 Task: Create a due date automation trigger when advanced on, on the tuesday before a card is due add fields with custom field "Resume" set to a number lower than 1 and greater than 10 at 11:00 AM.
Action: Mouse moved to (929, 74)
Screenshot: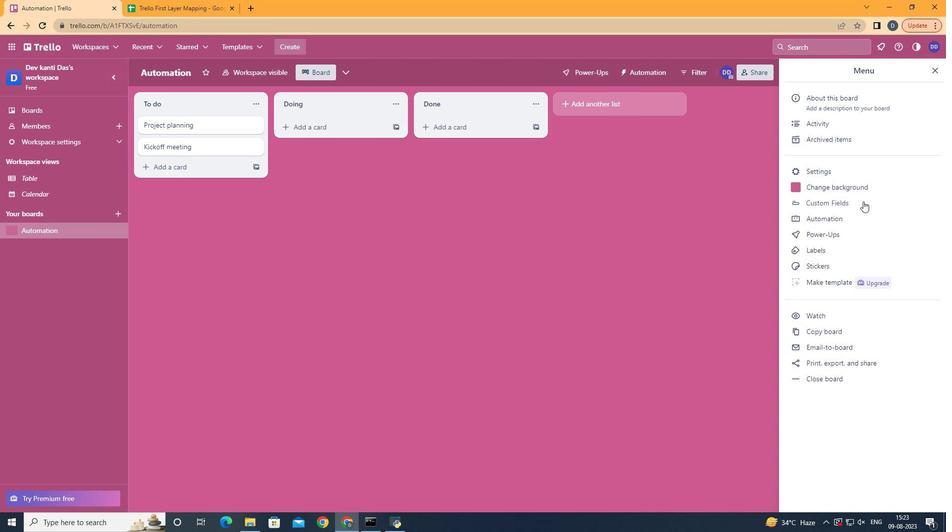 
Action: Mouse pressed left at (929, 74)
Screenshot: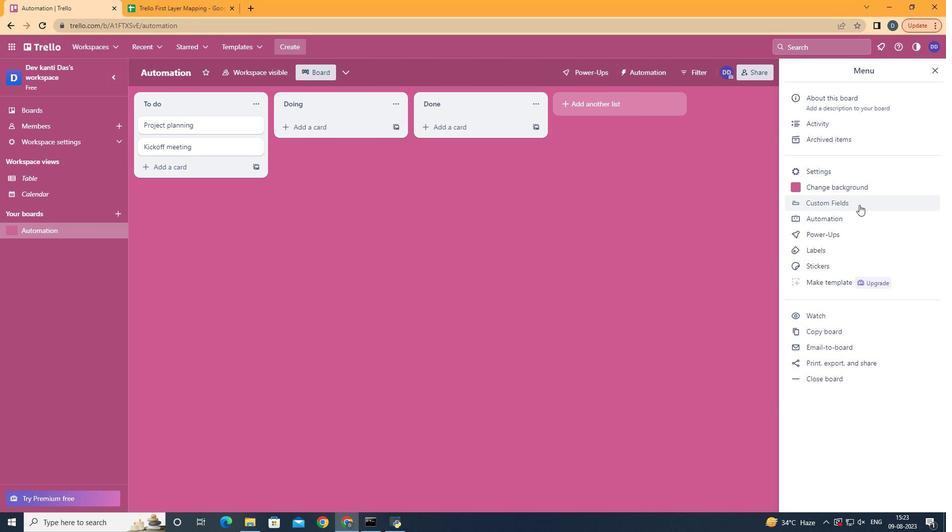 
Action: Mouse moved to (851, 214)
Screenshot: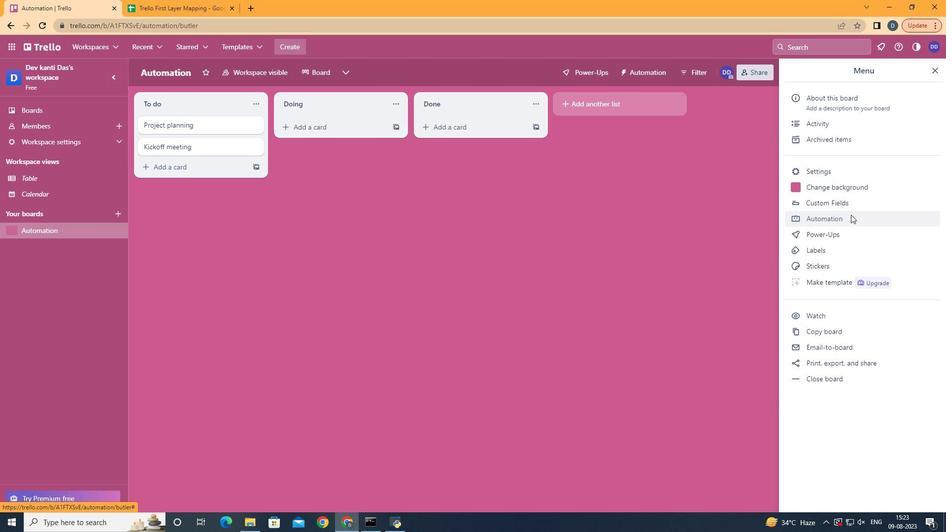 
Action: Mouse pressed left at (851, 214)
Screenshot: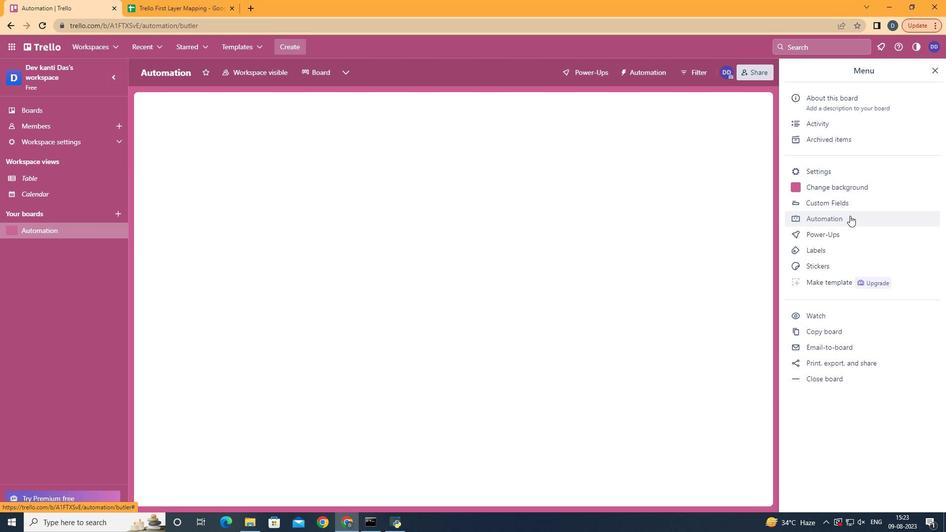 
Action: Mouse moved to (185, 198)
Screenshot: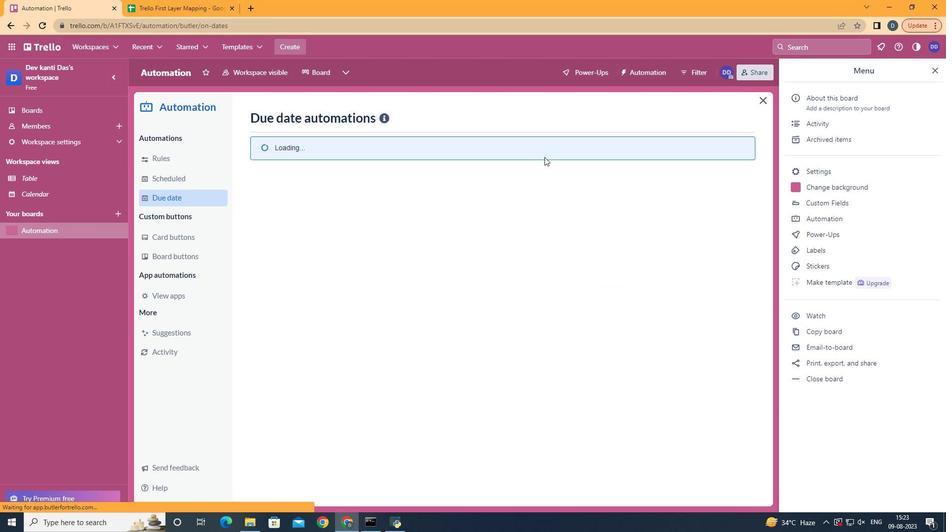 
Action: Mouse pressed left at (185, 198)
Screenshot: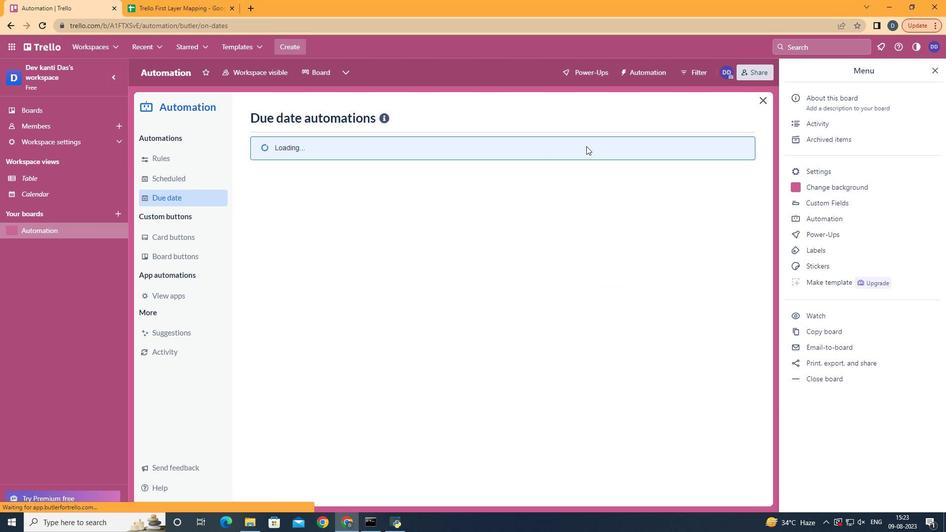 
Action: Mouse moved to (685, 115)
Screenshot: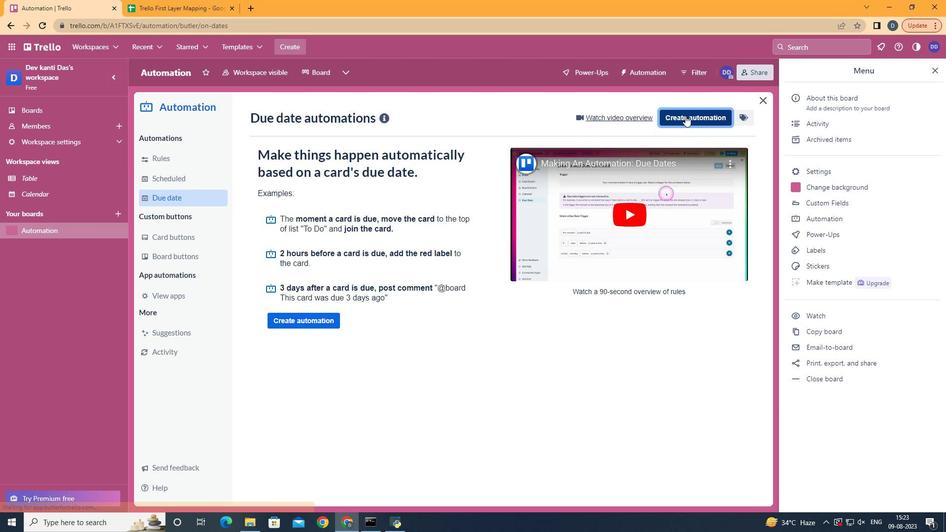 
Action: Mouse pressed left at (685, 115)
Screenshot: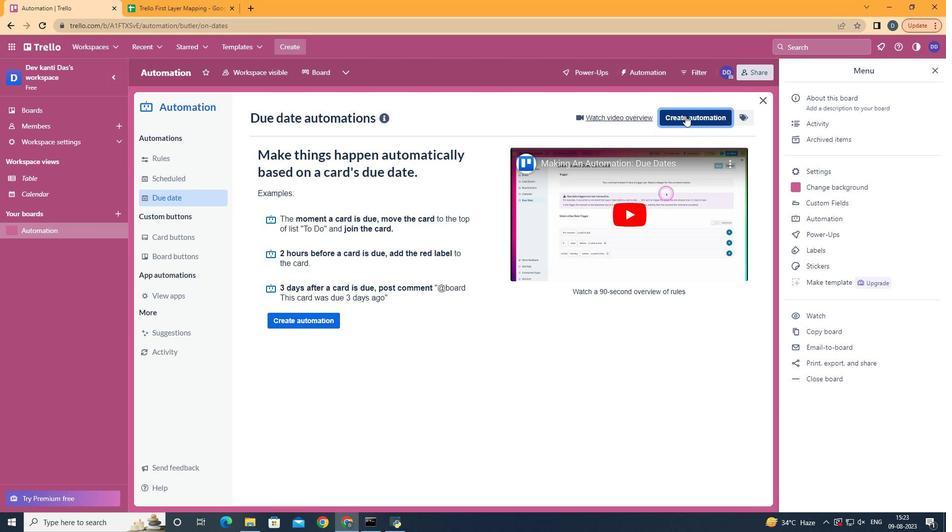 
Action: Mouse moved to (514, 212)
Screenshot: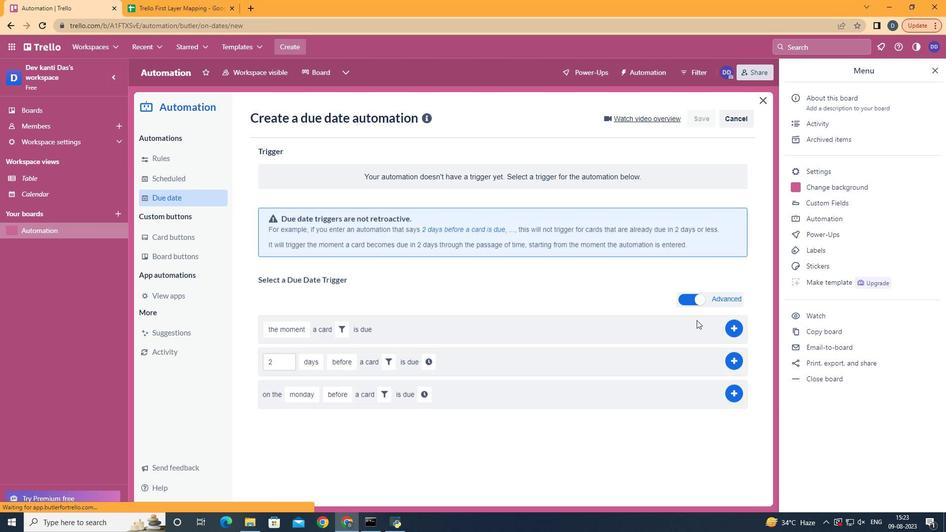 
Action: Mouse pressed left at (514, 212)
Screenshot: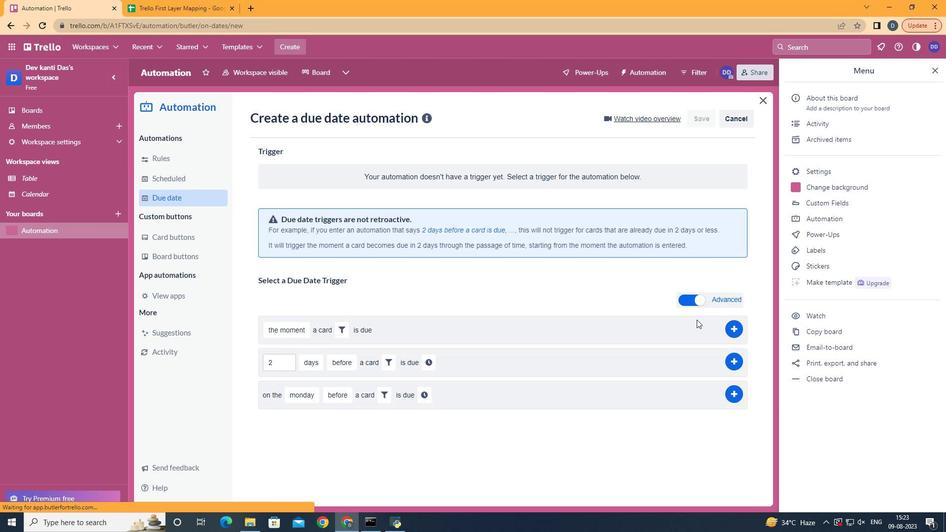 
Action: Mouse moved to (312, 275)
Screenshot: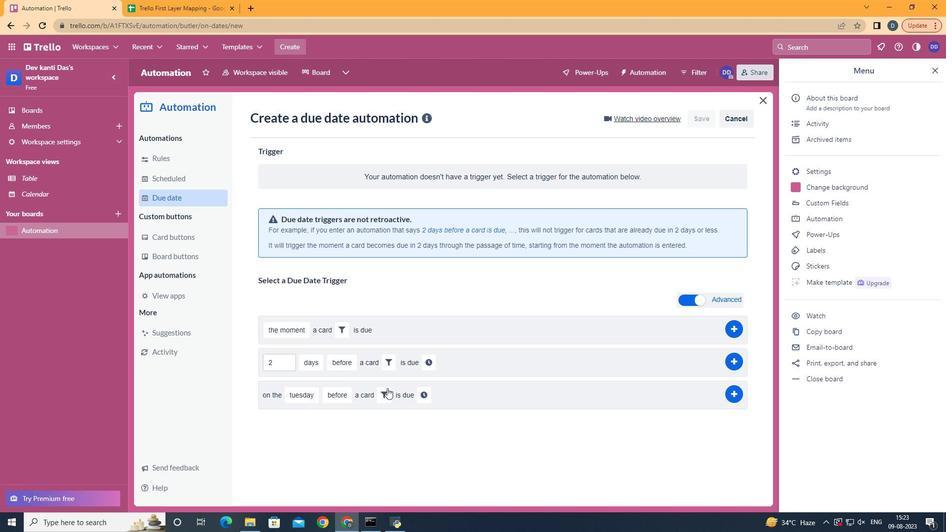 
Action: Mouse pressed left at (312, 275)
Screenshot: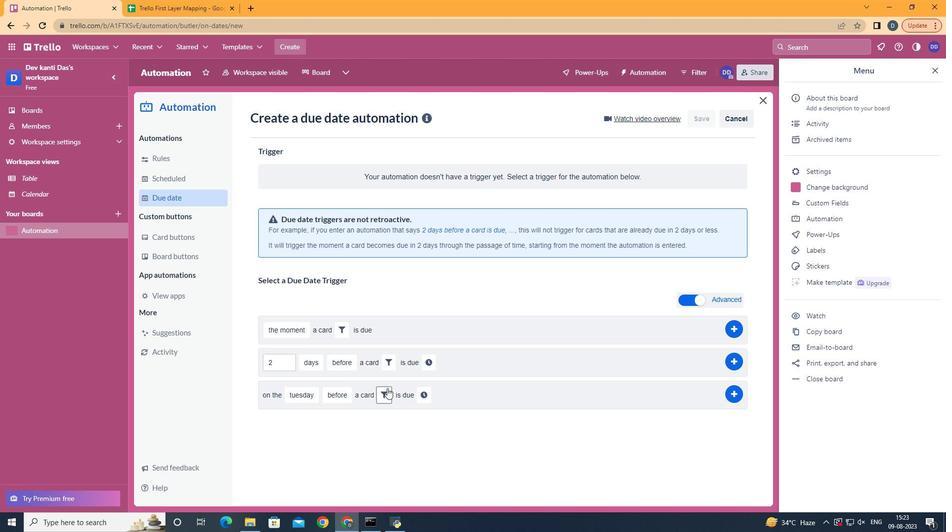 
Action: Mouse moved to (387, 390)
Screenshot: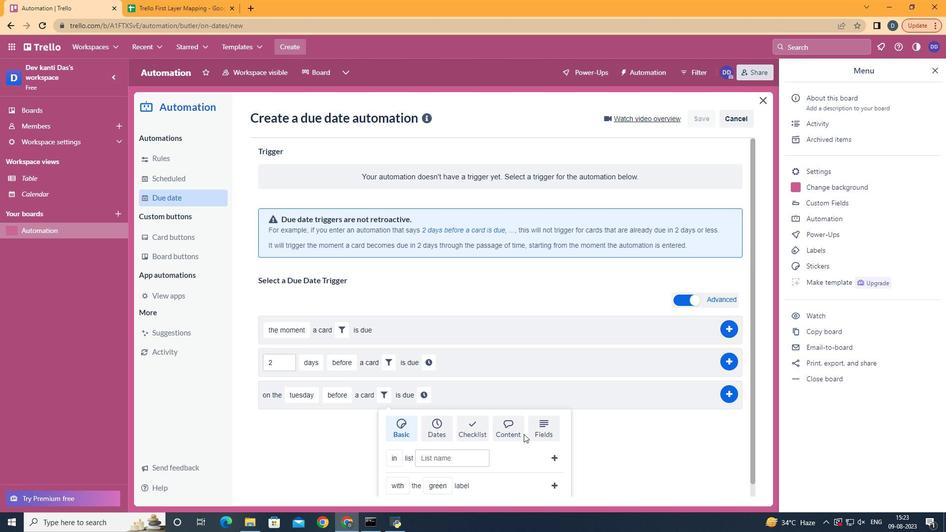 
Action: Mouse pressed left at (387, 390)
Screenshot: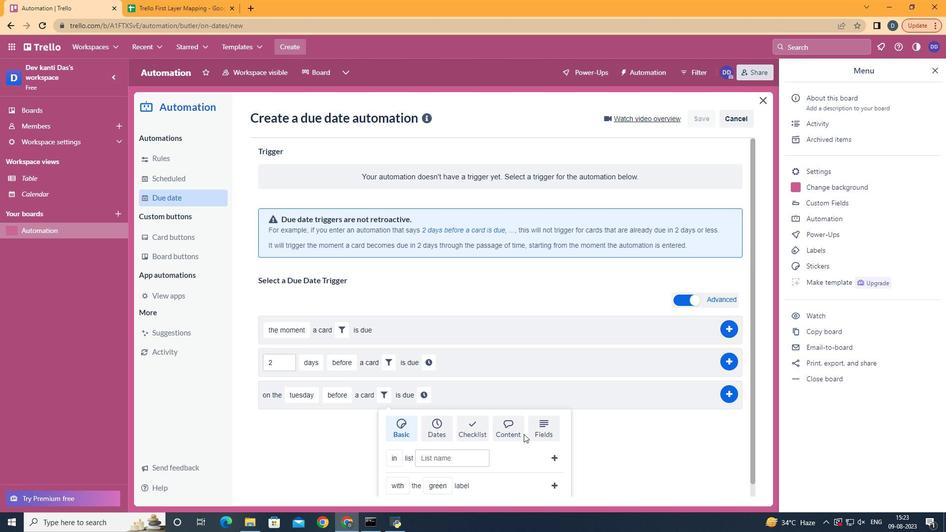 
Action: Mouse moved to (555, 427)
Screenshot: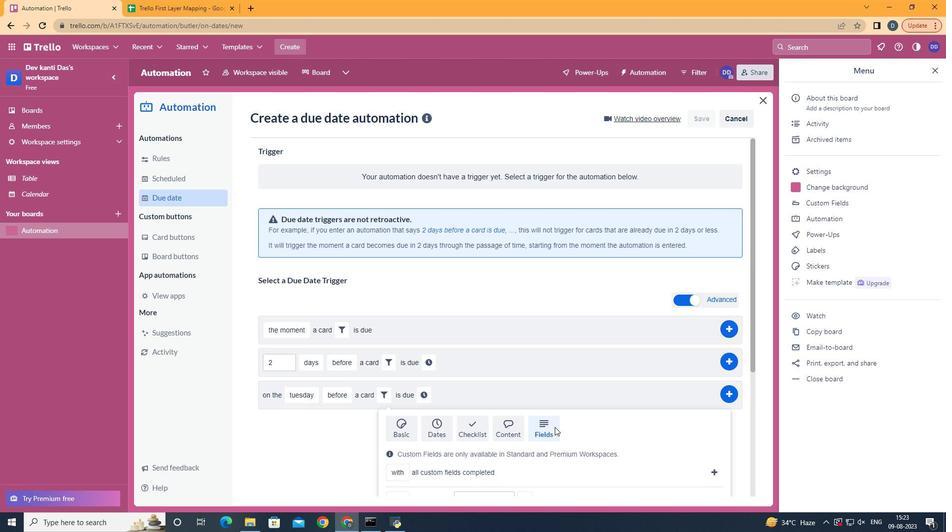 
Action: Mouse pressed left at (555, 427)
Screenshot: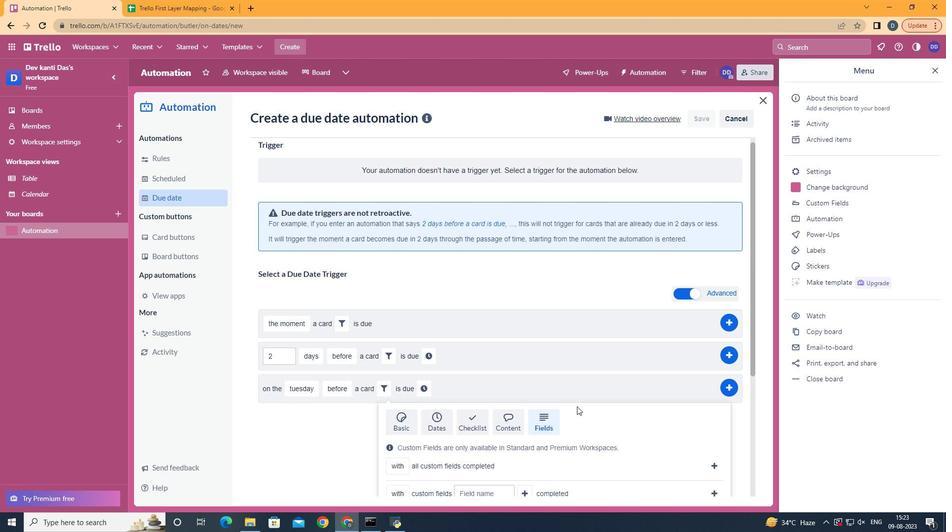
Action: Mouse moved to (555, 427)
Screenshot: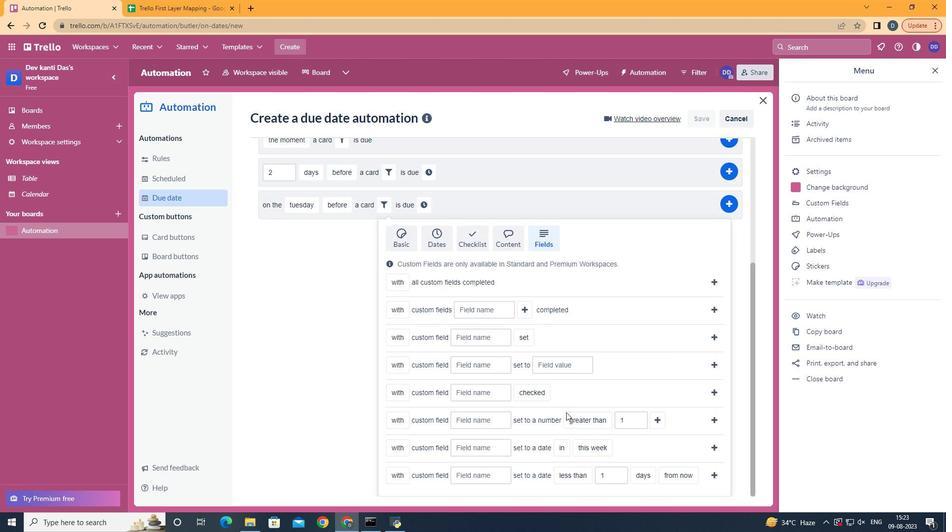 
Action: Mouse scrolled (555, 426) with delta (0, 0)
Screenshot: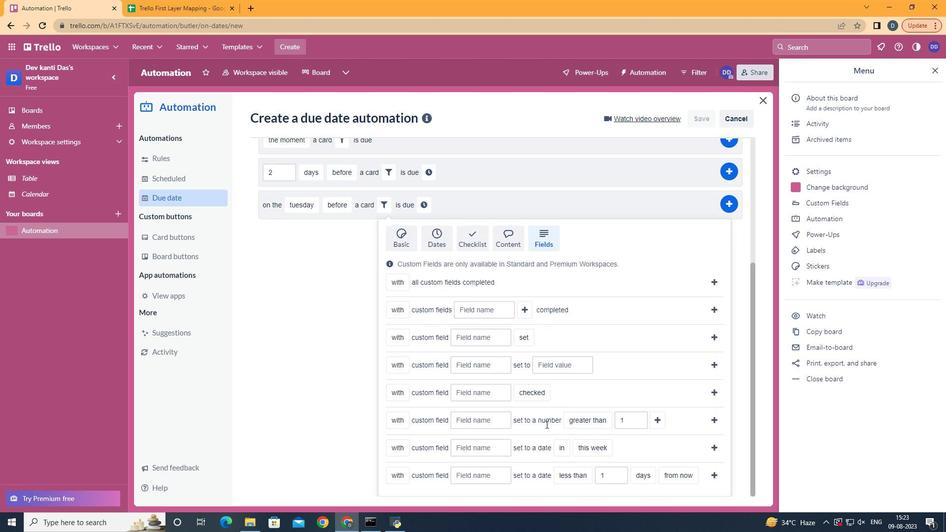 
Action: Mouse moved to (555, 426)
Screenshot: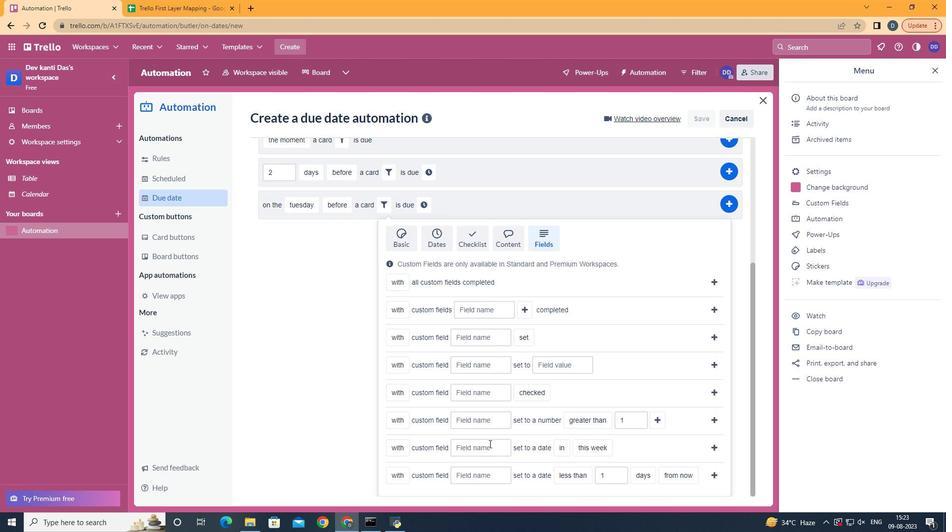 
Action: Mouse scrolled (555, 426) with delta (0, 0)
Screenshot: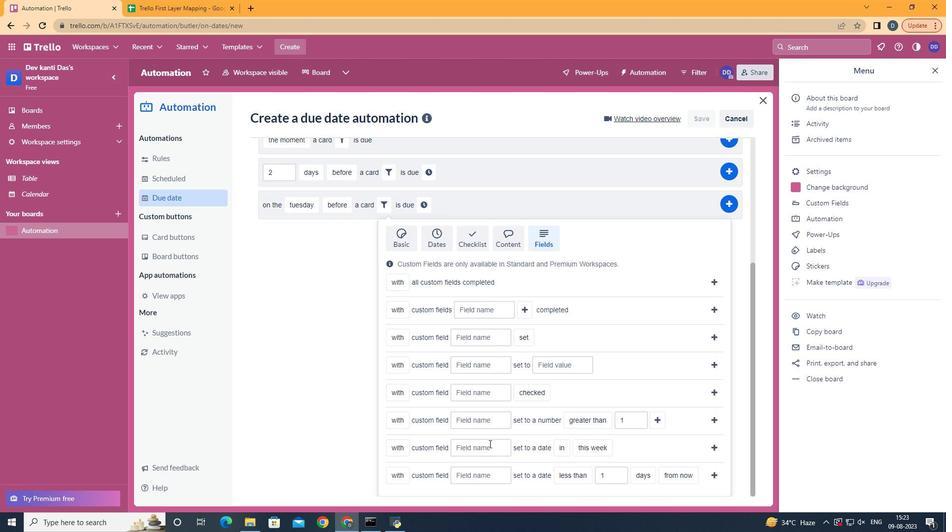 
Action: Mouse moved to (565, 416)
Screenshot: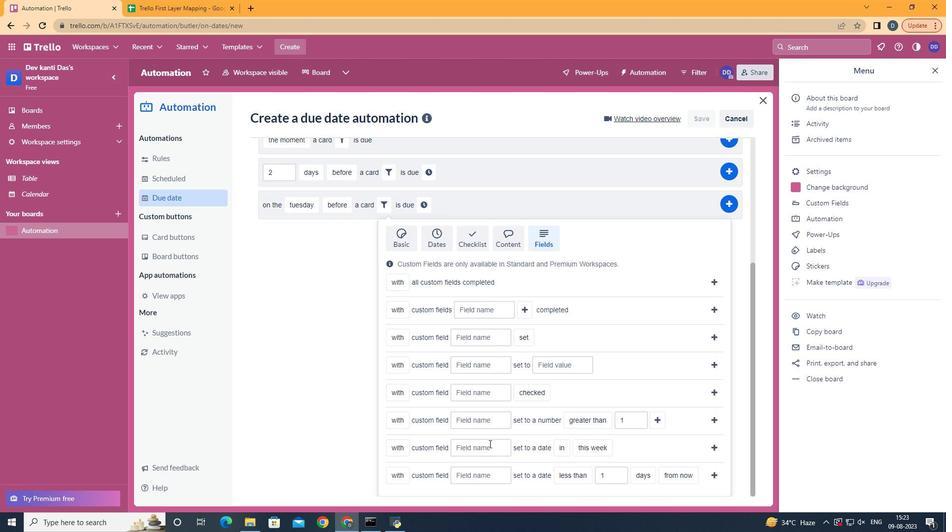 
Action: Mouse scrolled (555, 426) with delta (0, 0)
Screenshot: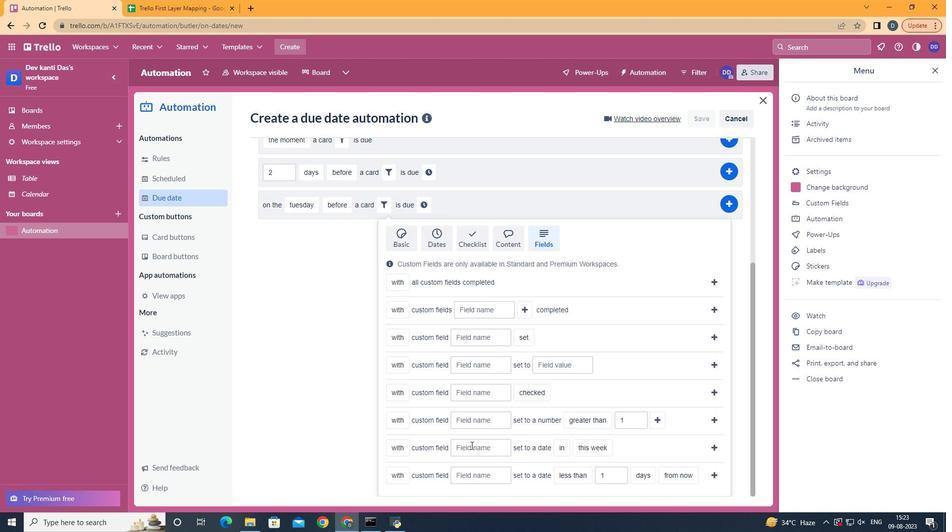 
Action: Mouse moved to (572, 411)
Screenshot: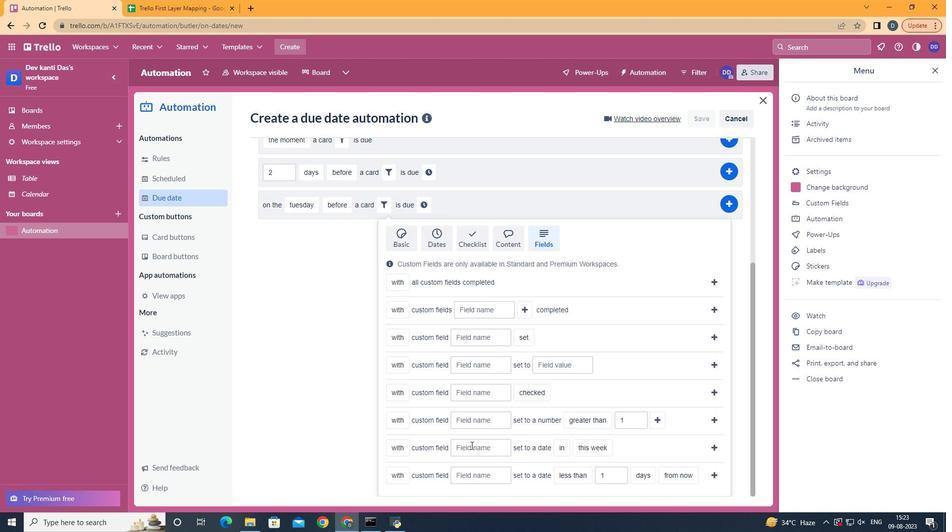 
Action: Mouse scrolled (555, 426) with delta (0, 0)
Screenshot: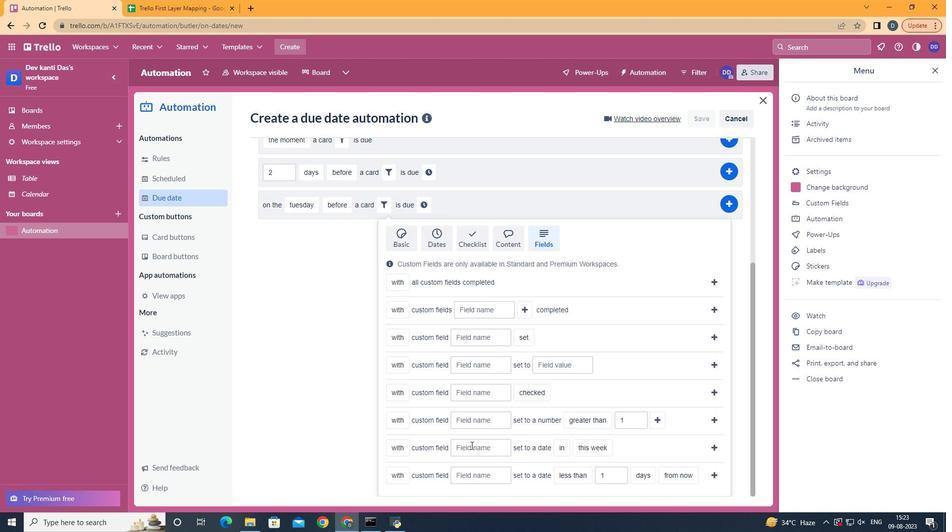 
Action: Mouse moved to (575, 408)
Screenshot: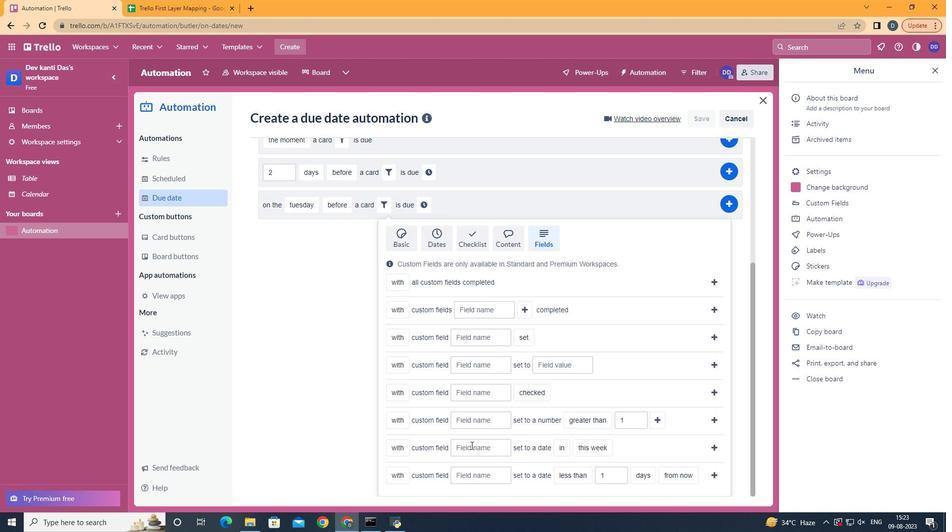 
Action: Mouse scrolled (555, 426) with delta (0, 0)
Screenshot: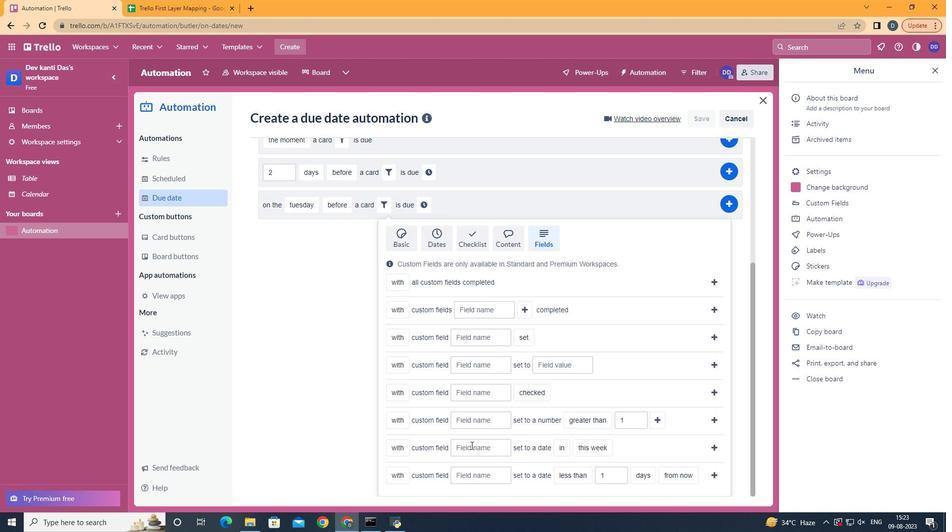
Action: Mouse moved to (576, 407)
Screenshot: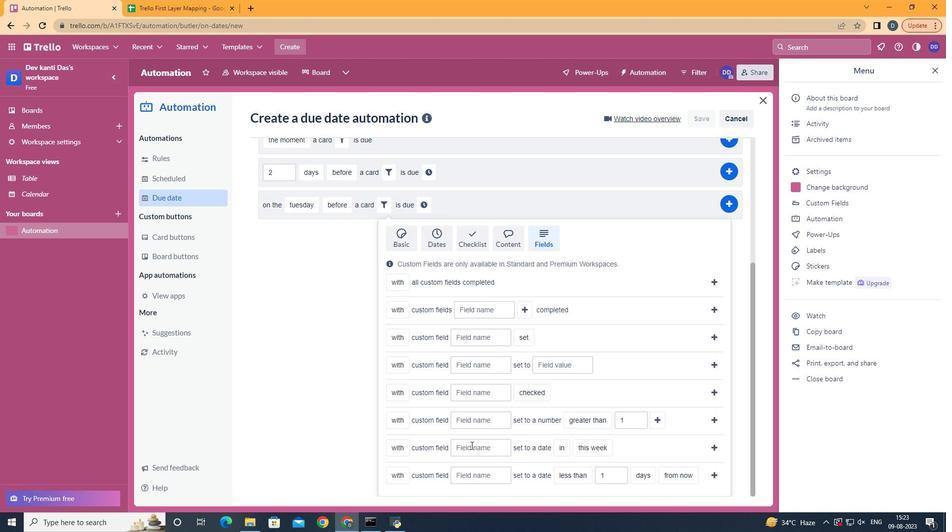 
Action: Mouse scrolled (555, 426) with delta (0, 0)
Screenshot: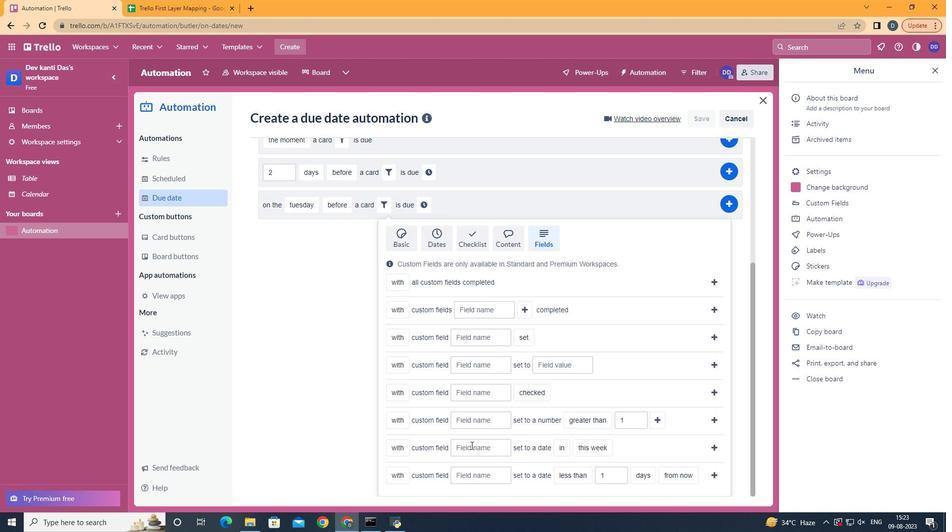 
Action: Mouse moved to (477, 423)
Screenshot: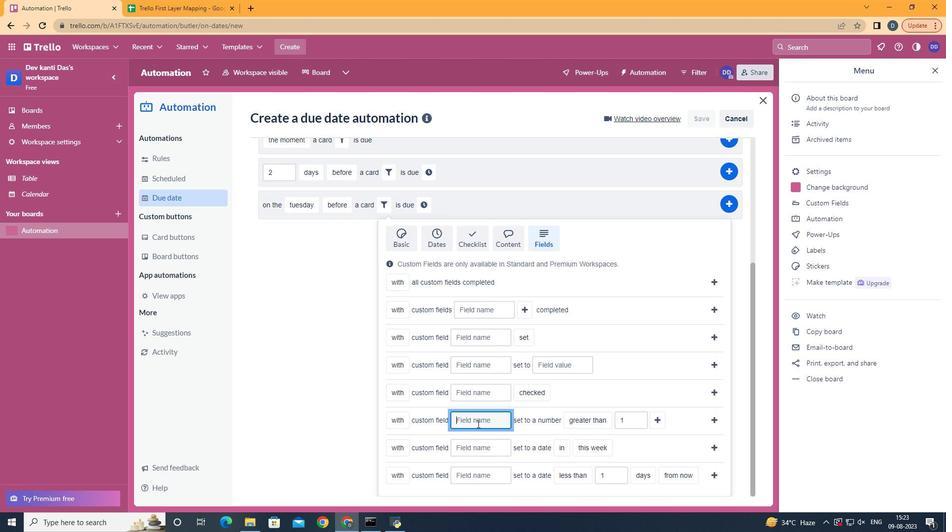 
Action: Mouse pressed left at (477, 423)
Screenshot: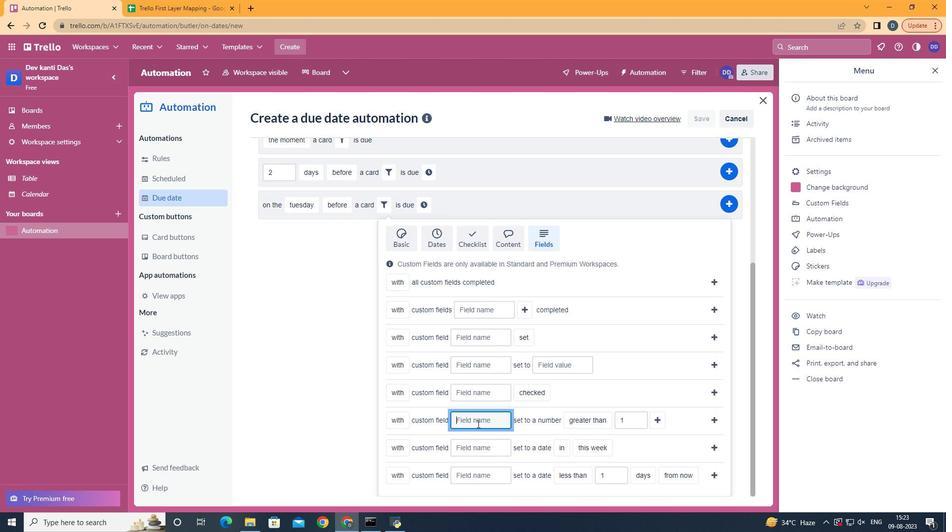 
Action: Mouse moved to (477, 423)
Screenshot: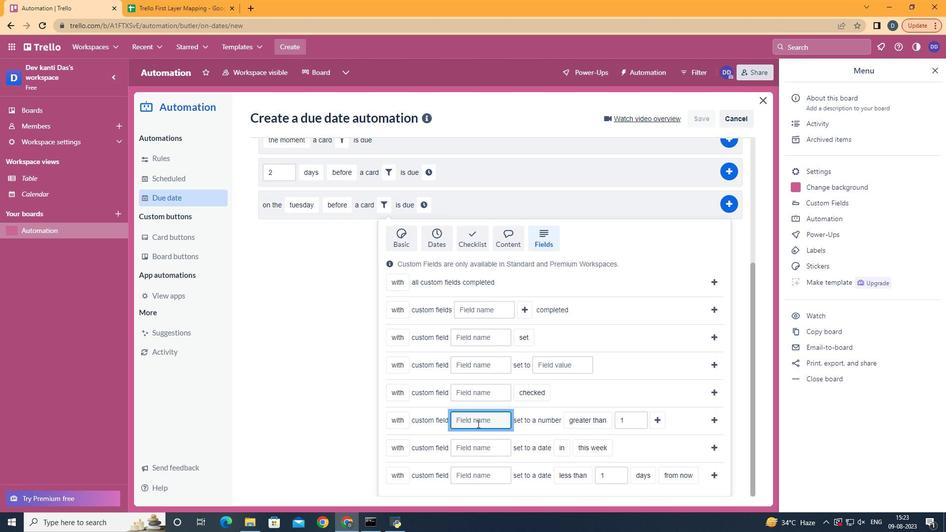 
Action: Key pressed <Key.shift><Key.shift><Key.shift><Key.shift>Resume
Screenshot: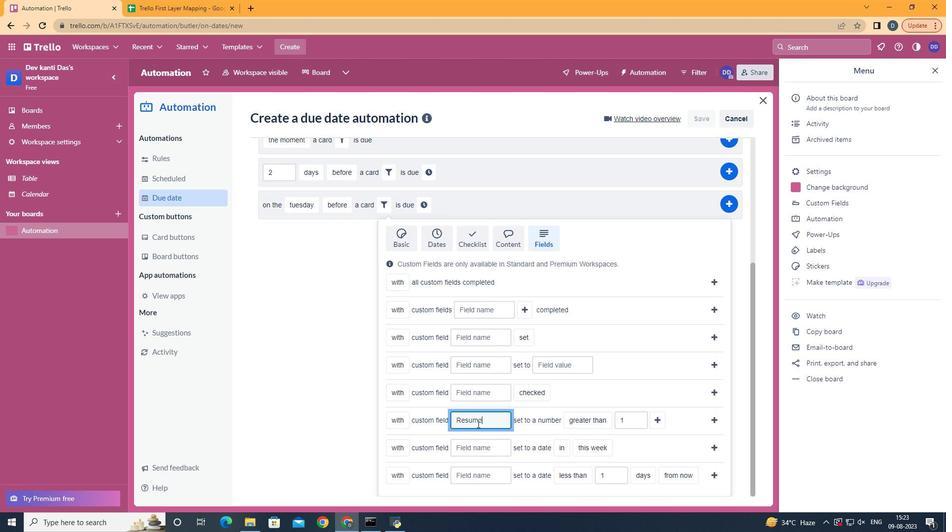 
Action: Mouse moved to (612, 382)
Screenshot: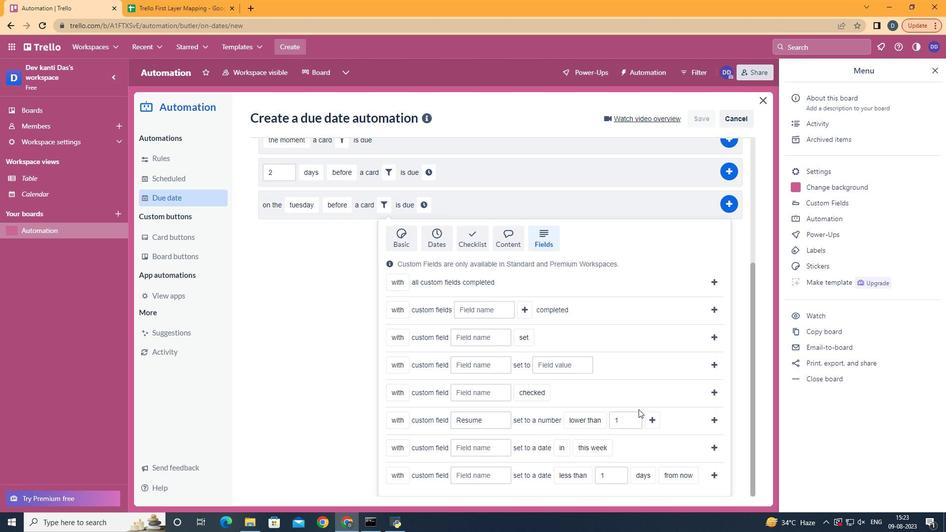 
Action: Mouse pressed left at (612, 382)
Screenshot: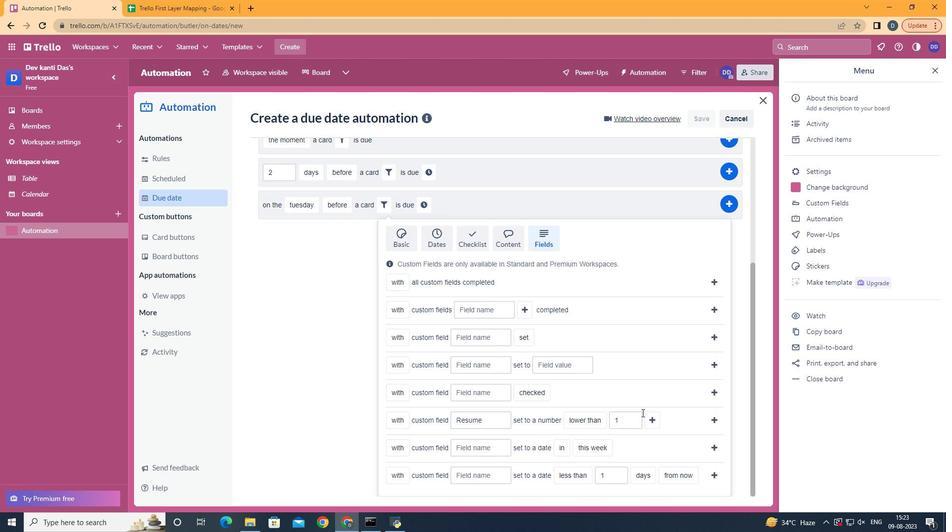 
Action: Mouse moved to (648, 417)
Screenshot: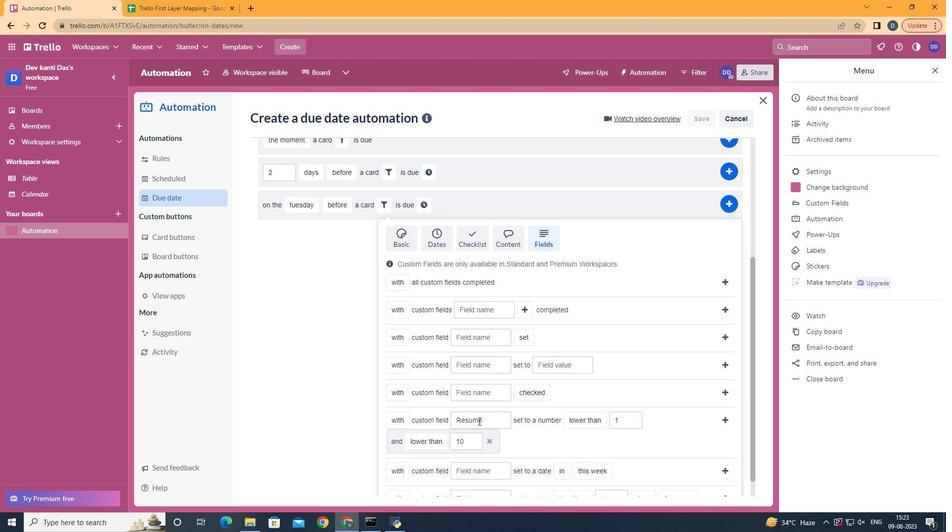 
Action: Mouse pressed left at (648, 417)
Screenshot: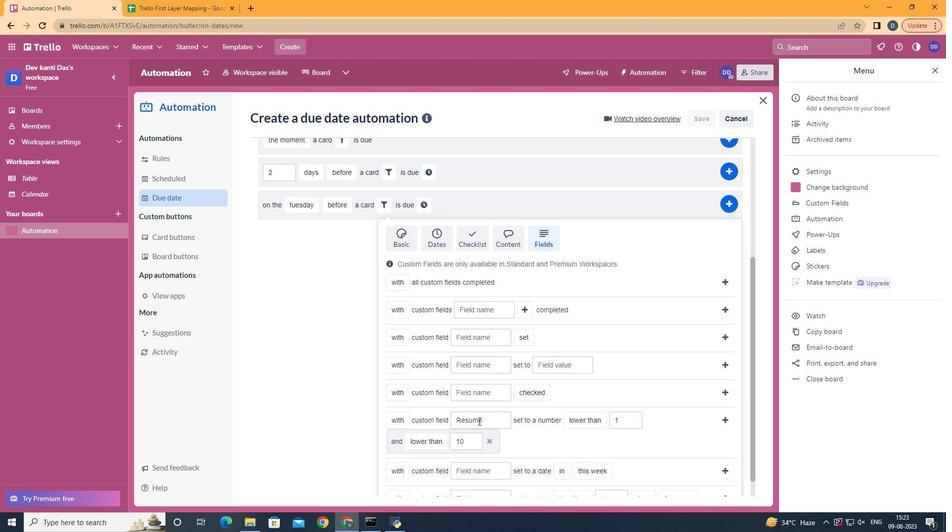 
Action: Mouse moved to (451, 396)
Screenshot: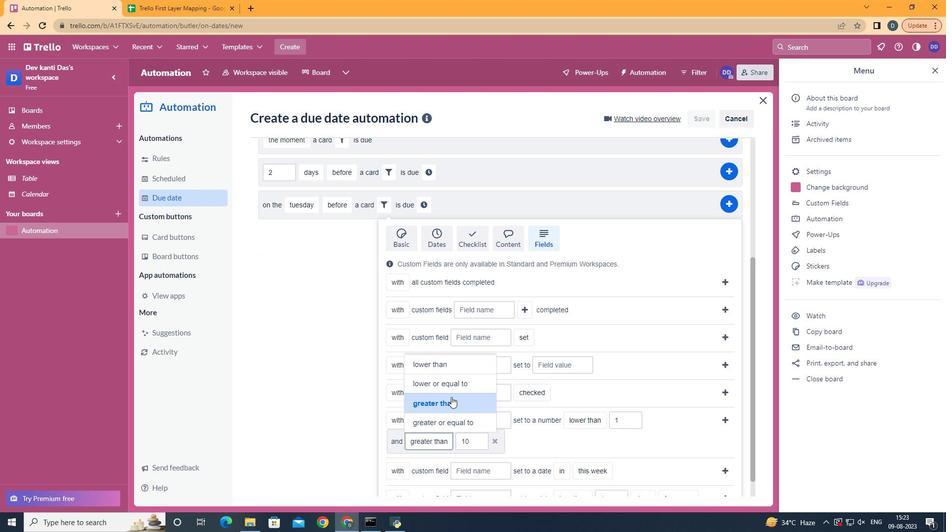 
Action: Mouse pressed left at (451, 396)
Screenshot: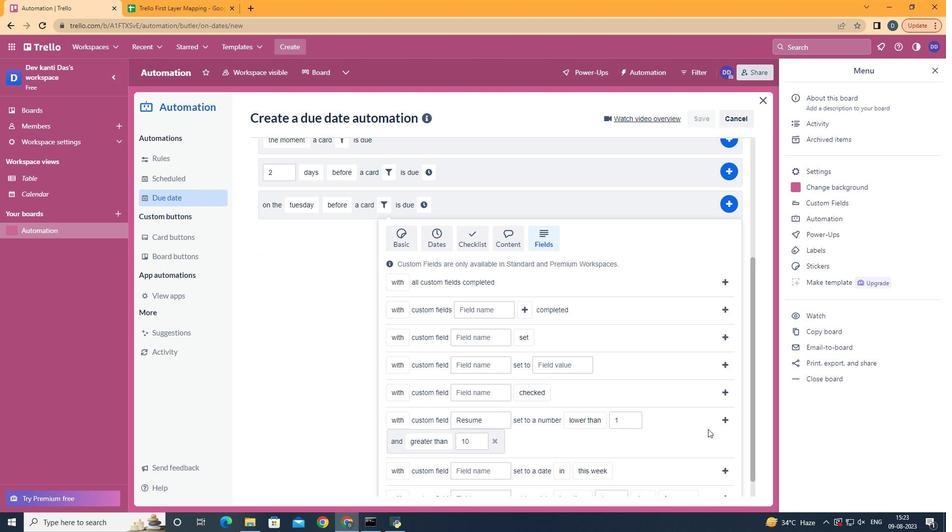 
Action: Mouse moved to (725, 423)
Screenshot: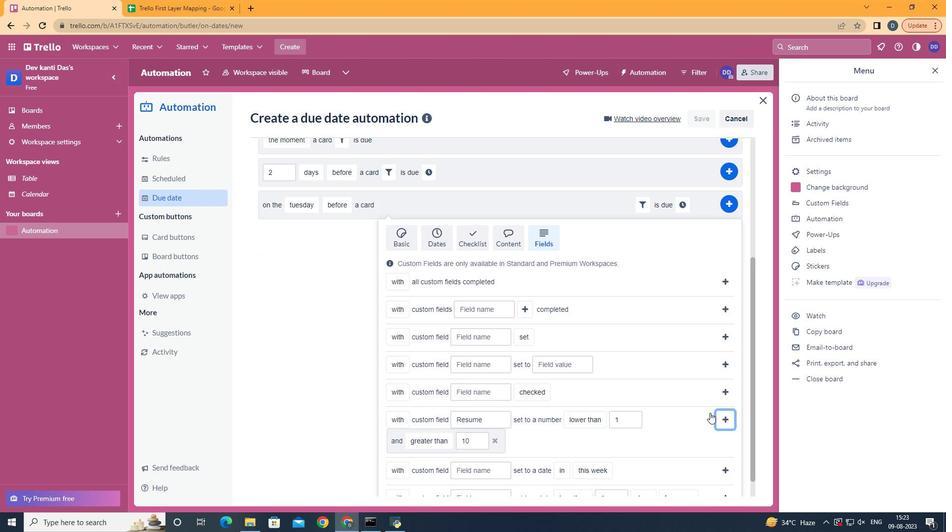 
Action: Mouse pressed left at (725, 423)
Screenshot: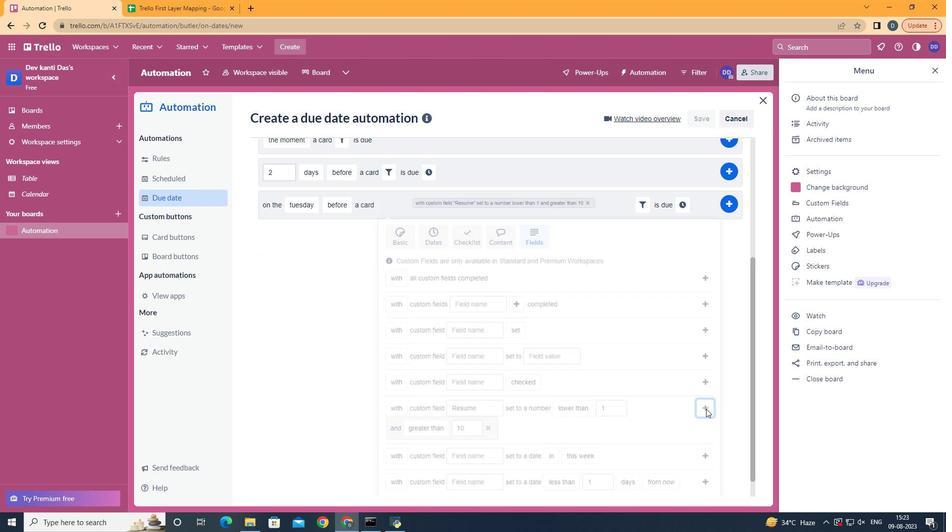 
Action: Mouse moved to (687, 401)
Screenshot: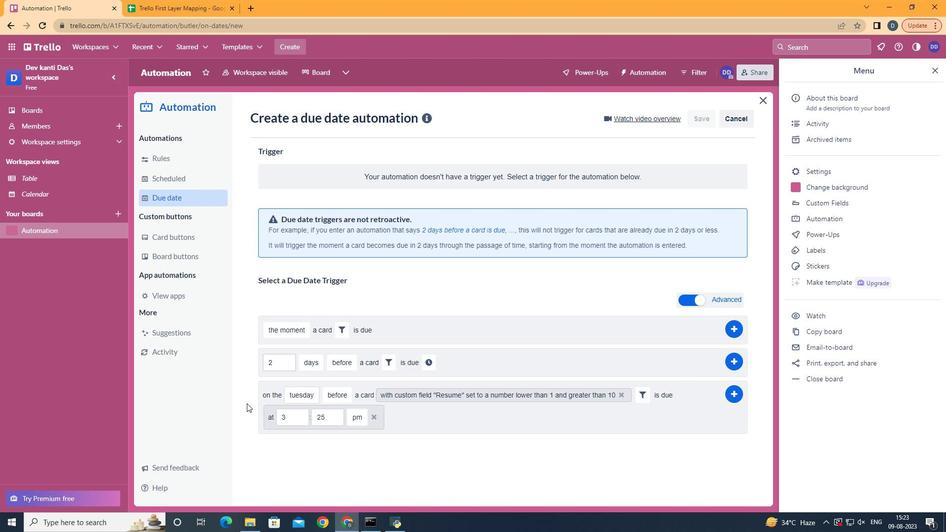 
Action: Mouse pressed left at (687, 401)
Screenshot: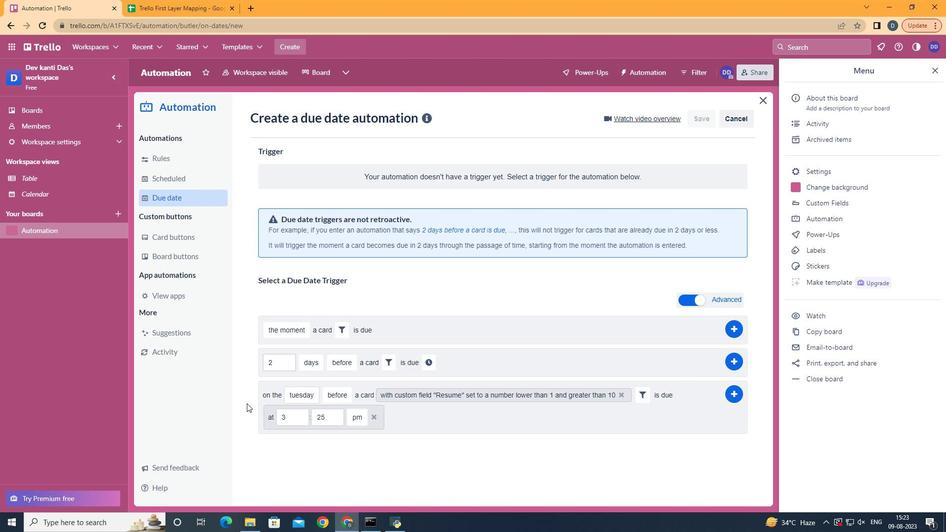 
Action: Mouse moved to (295, 418)
Screenshot: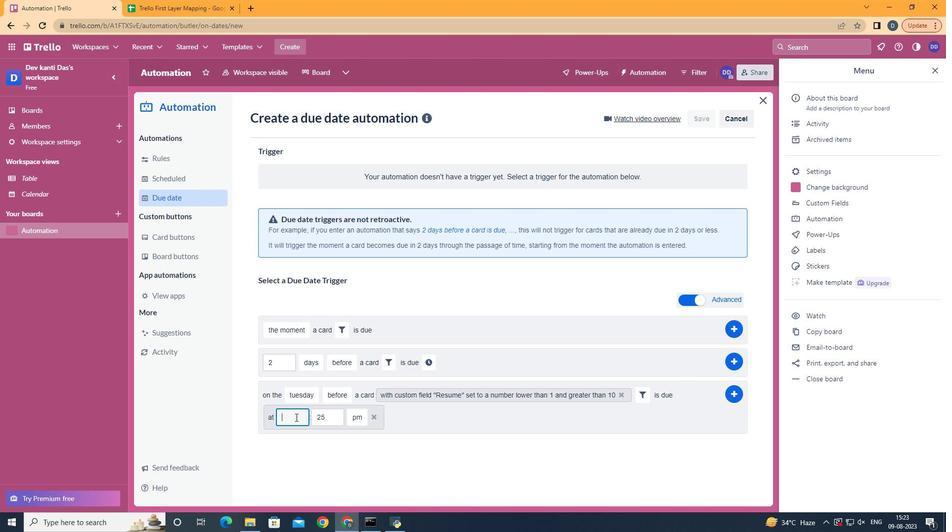 
Action: Mouse pressed left at (295, 418)
Screenshot: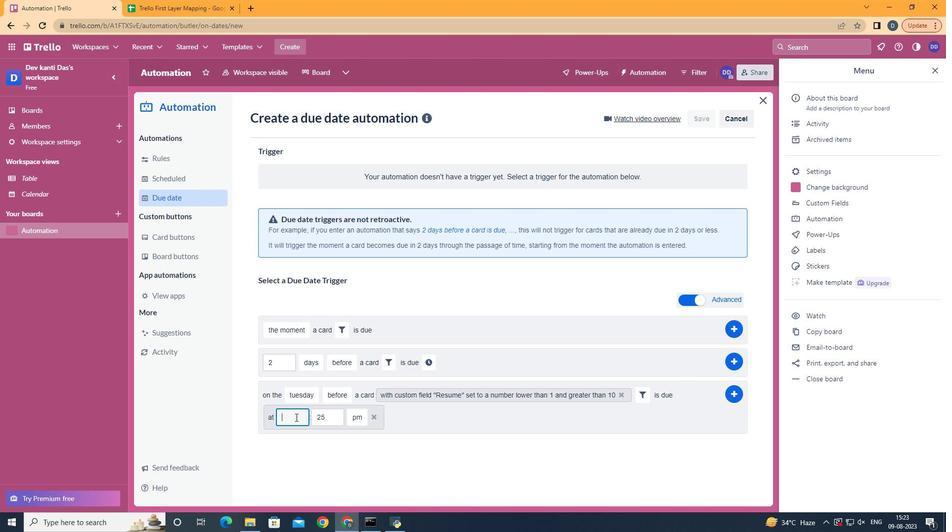
Action: Mouse moved to (295, 417)
Screenshot: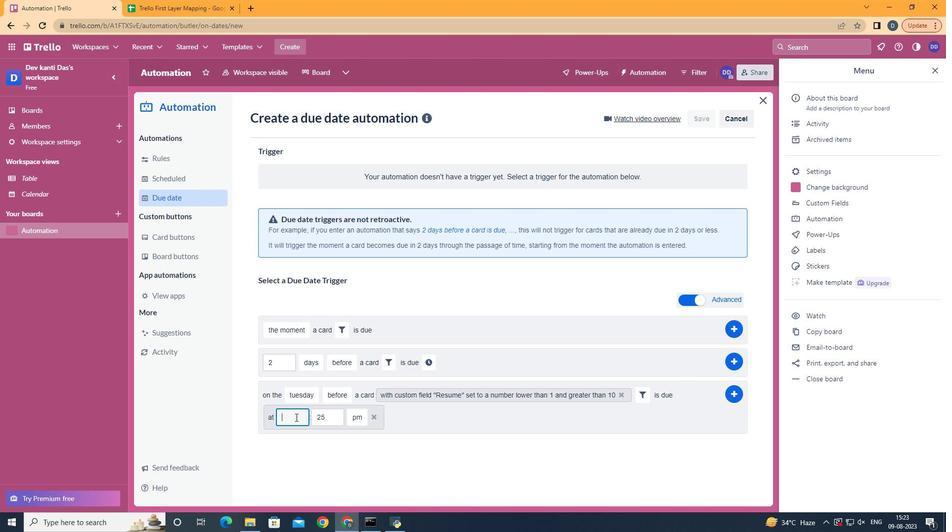 
Action: Key pressed <Key.backspace>11
Screenshot: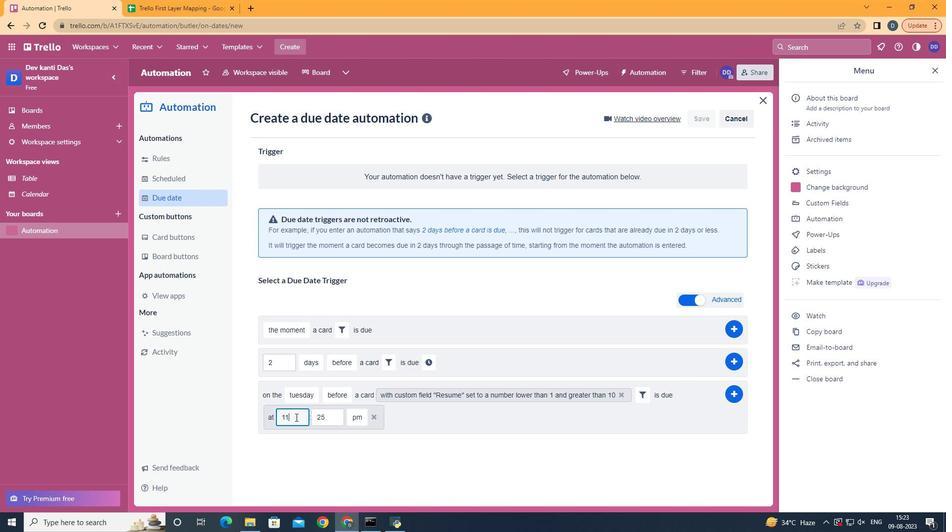 
Action: Mouse moved to (328, 420)
Screenshot: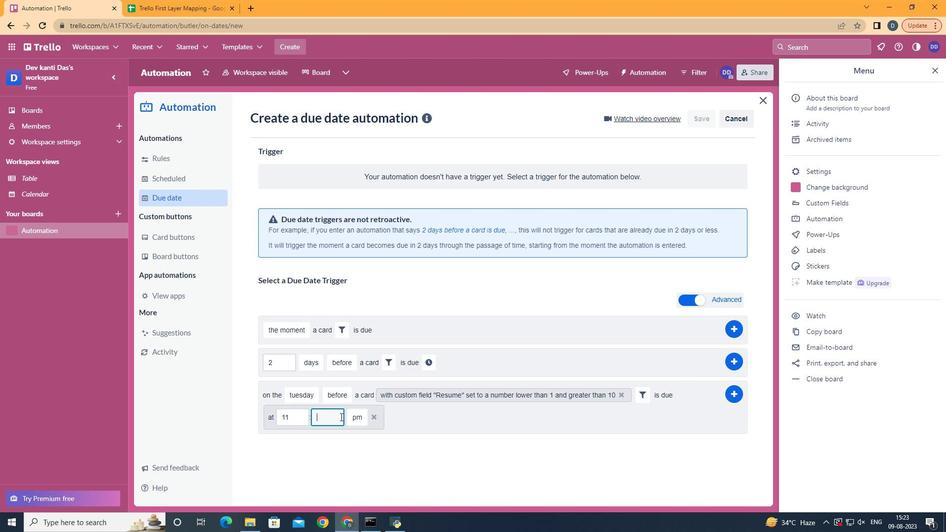 
Action: Mouse pressed left at (328, 420)
Screenshot: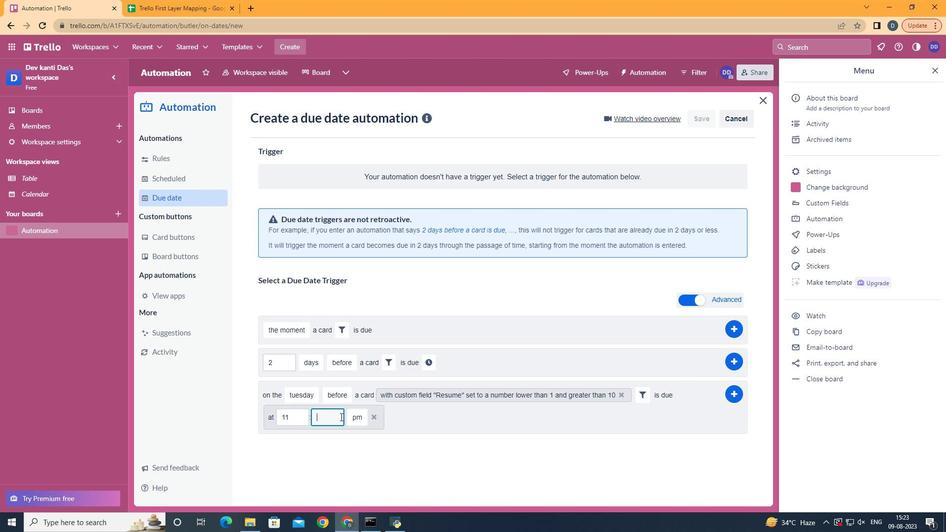 
Action: Key pressed <Key.backspace>
Screenshot: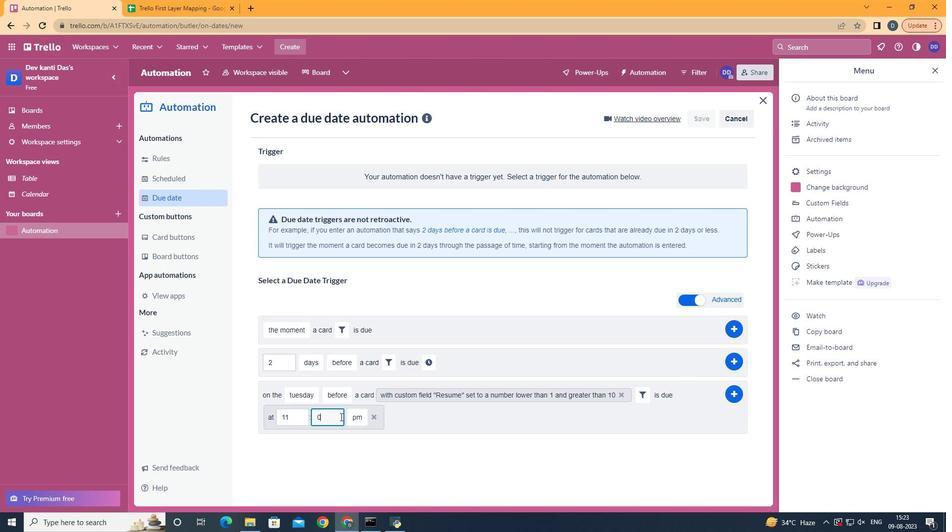 
Action: Mouse moved to (340, 417)
Screenshot: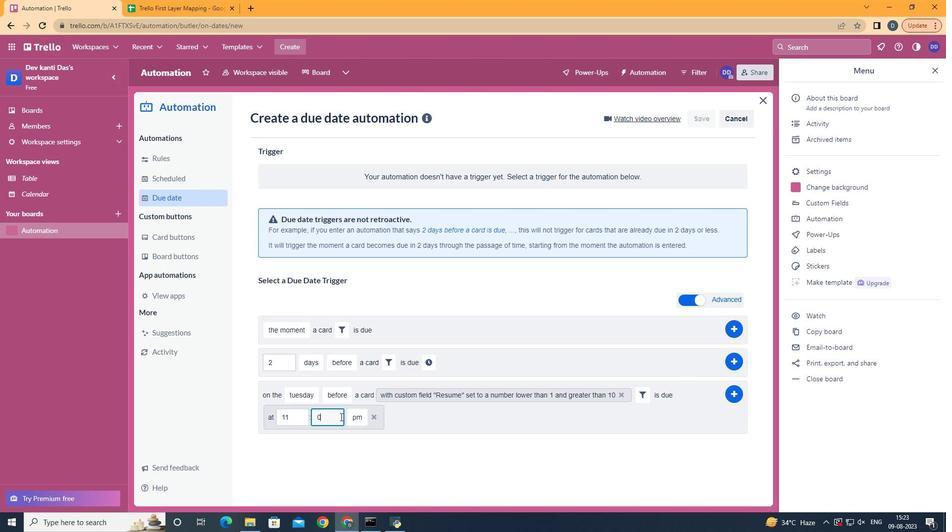 
Action: Key pressed <Key.backspace>00
Screenshot: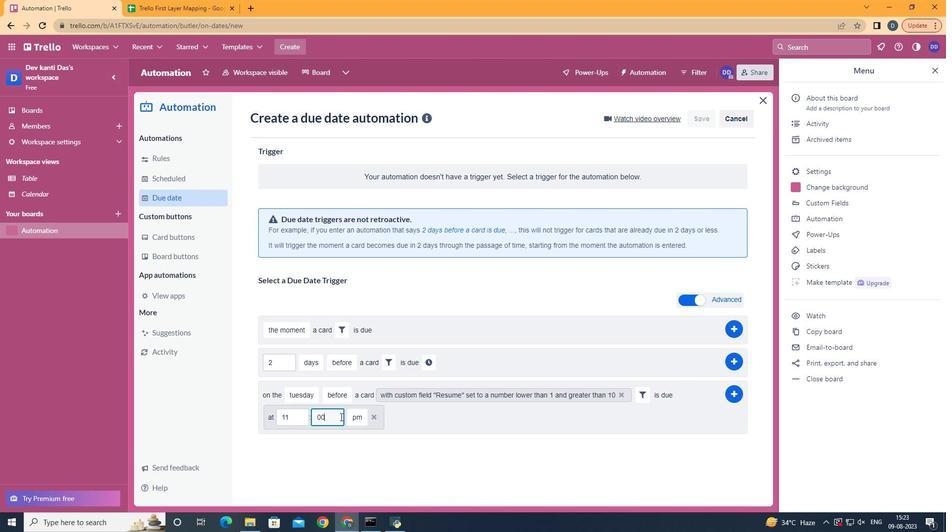 
Action: Mouse moved to (353, 430)
Screenshot: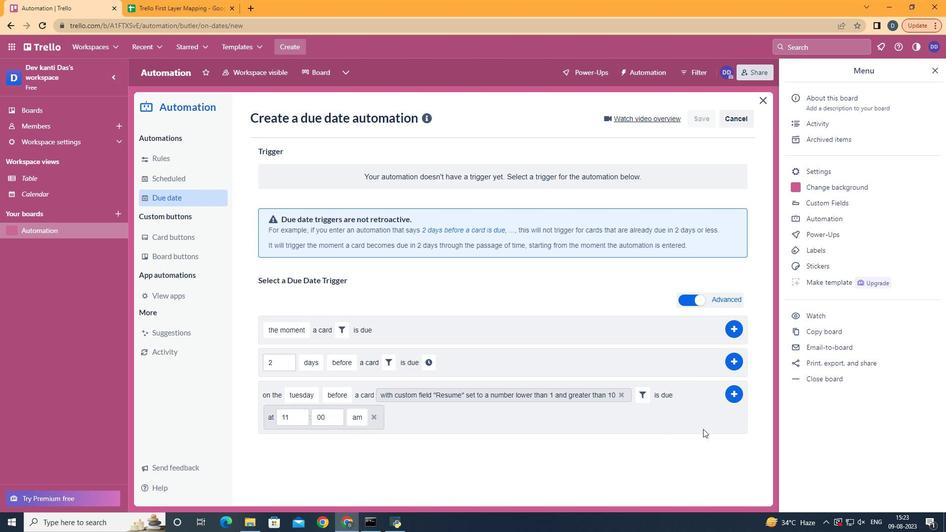 
Action: Mouse pressed left at (353, 430)
Screenshot: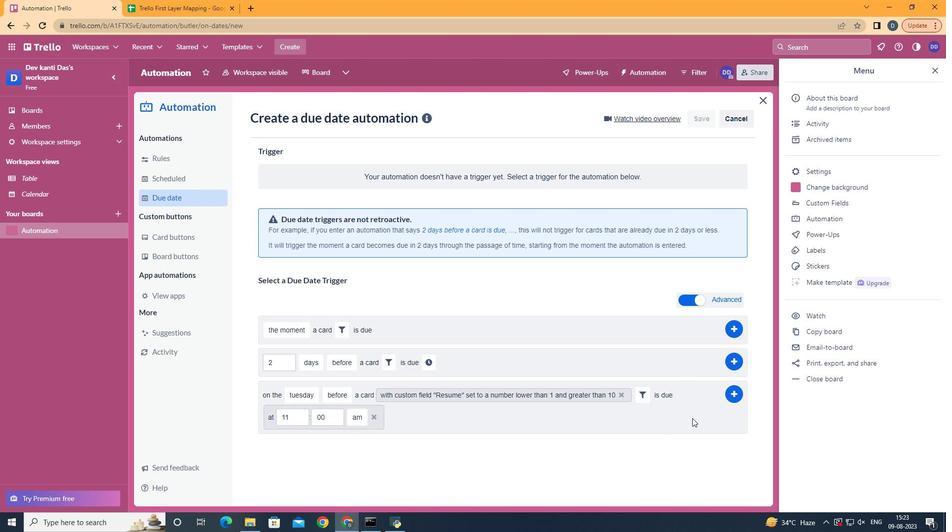 
Action: Mouse moved to (728, 394)
Screenshot: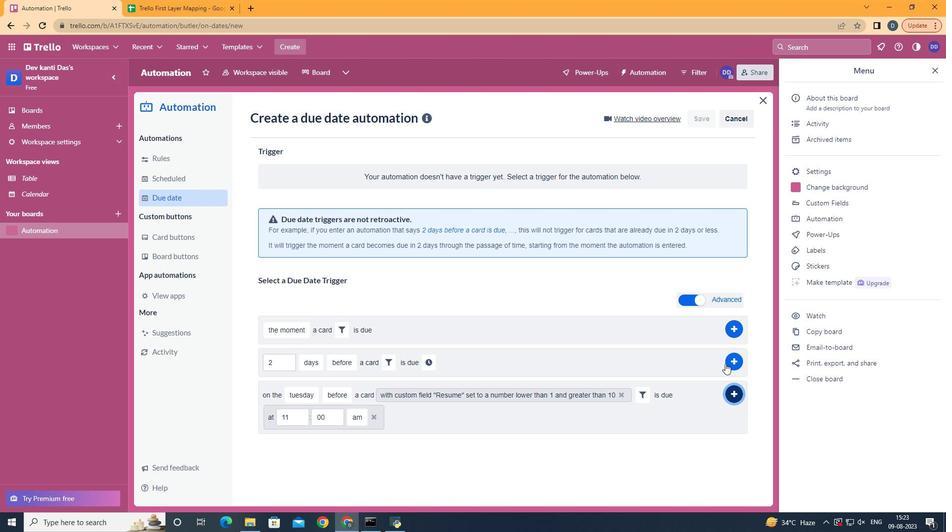 
Action: Mouse pressed left at (728, 394)
Screenshot: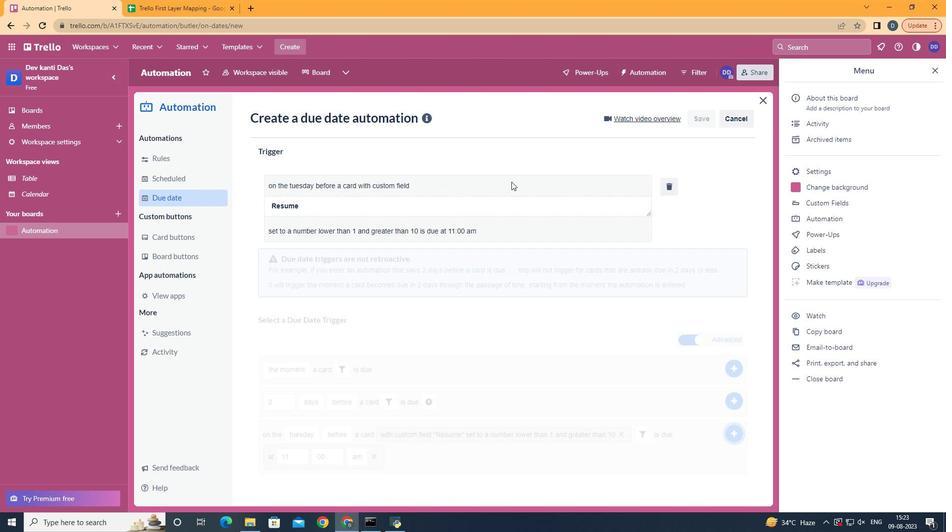 
Action: Mouse moved to (507, 237)
Screenshot: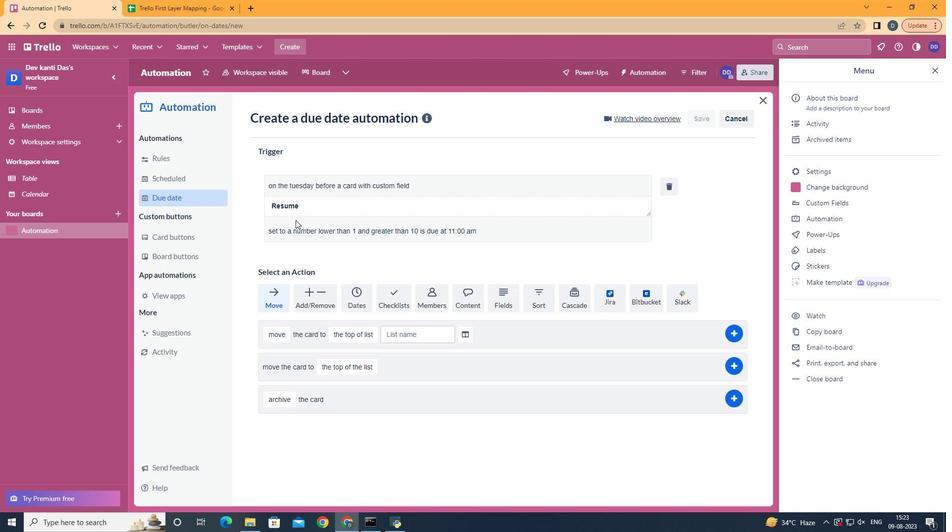 
